 Task: Print the page on executive-size paper.
Action: Mouse moved to (31, 81)
Screenshot: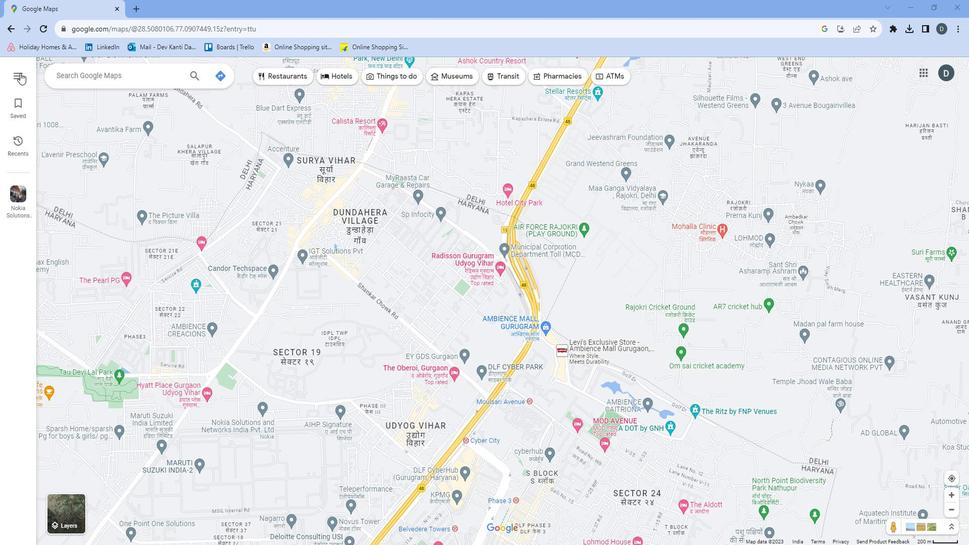 
Action: Mouse pressed left at (31, 81)
Screenshot: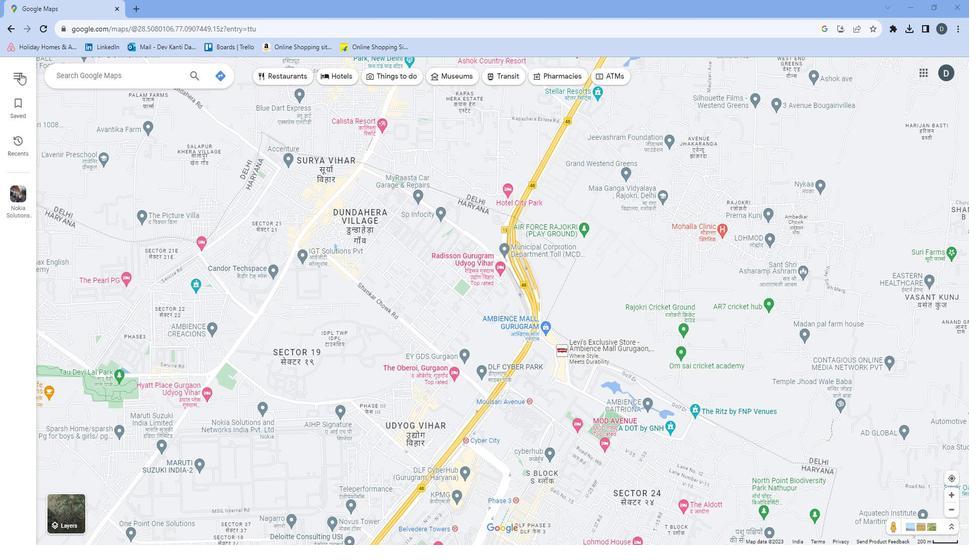 
Action: Mouse moved to (62, 271)
Screenshot: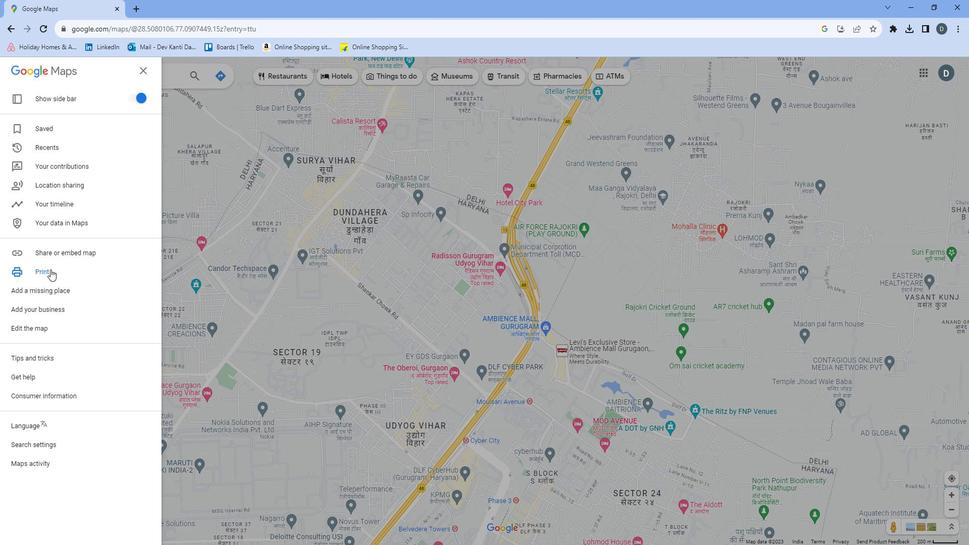 
Action: Mouse pressed left at (62, 271)
Screenshot: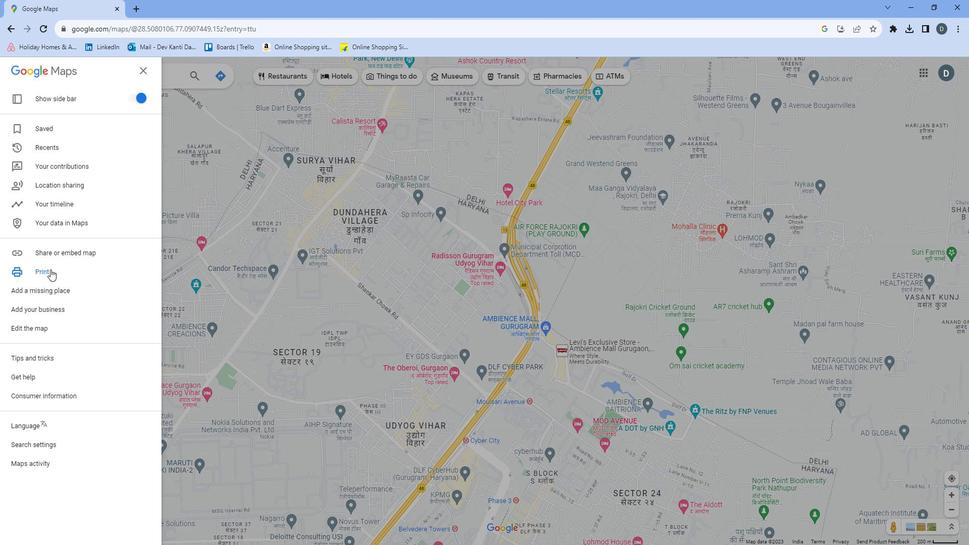 
Action: Mouse moved to (945, 87)
Screenshot: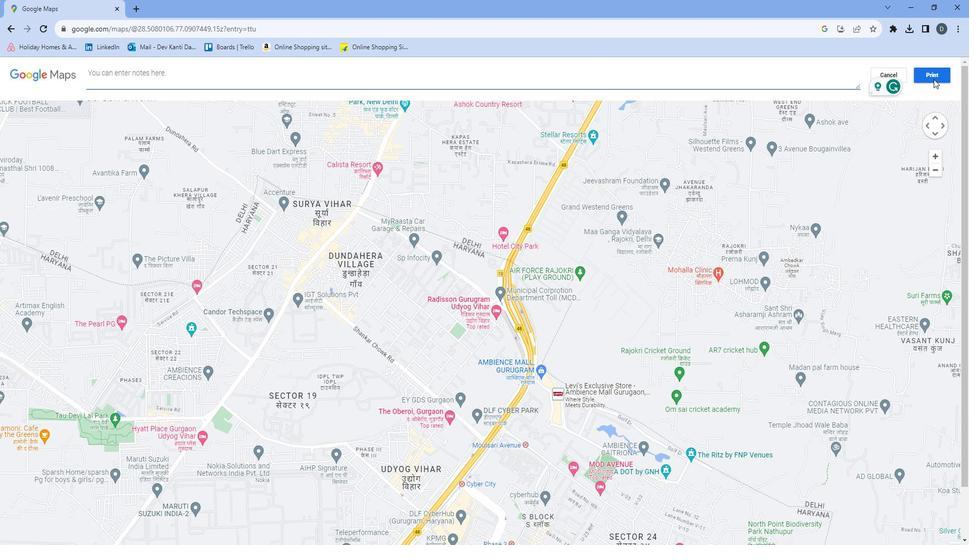 
Action: Mouse pressed left at (945, 87)
Screenshot: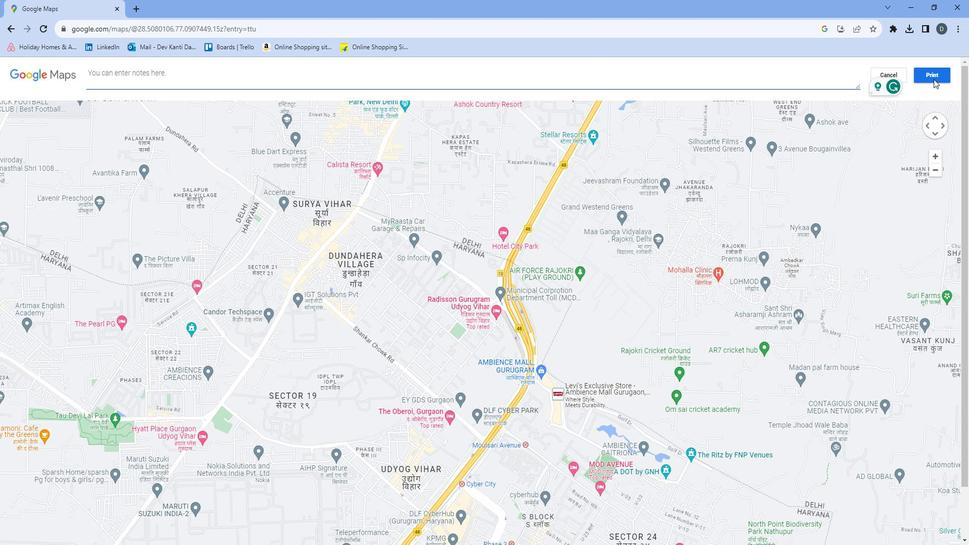 
Action: Mouse moved to (786, 219)
Screenshot: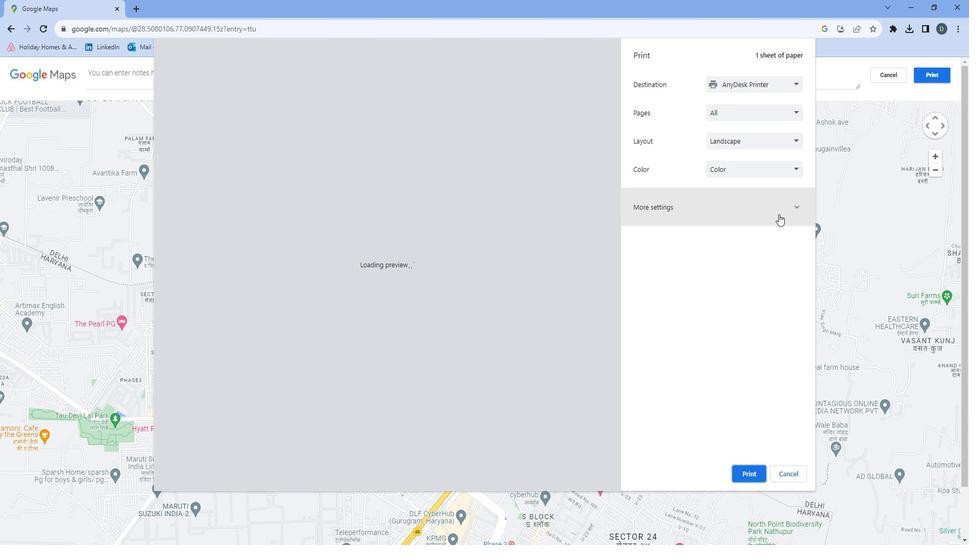 
Action: Mouse pressed left at (786, 219)
Screenshot: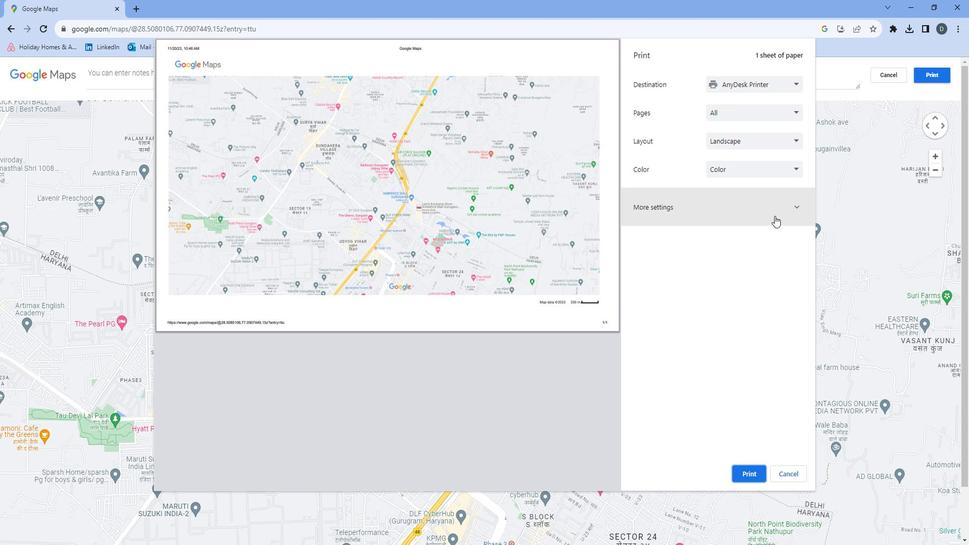 
Action: Mouse moved to (779, 249)
Screenshot: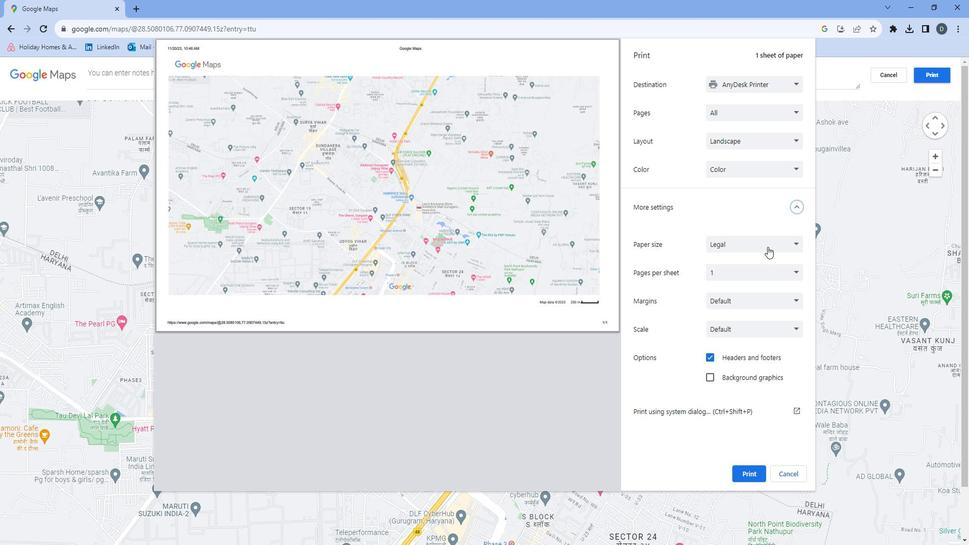 
Action: Mouse pressed left at (779, 249)
Screenshot: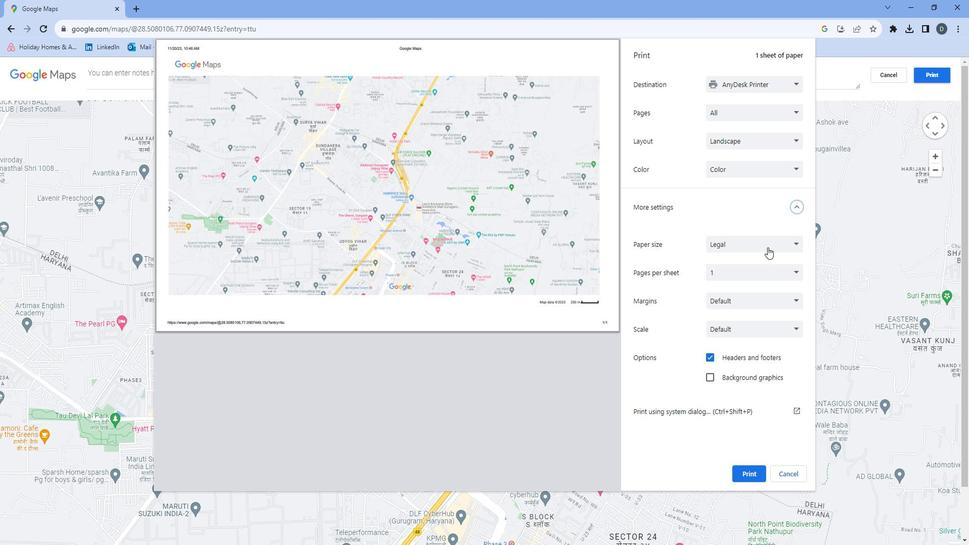 
Action: Mouse moved to (748, 286)
Screenshot: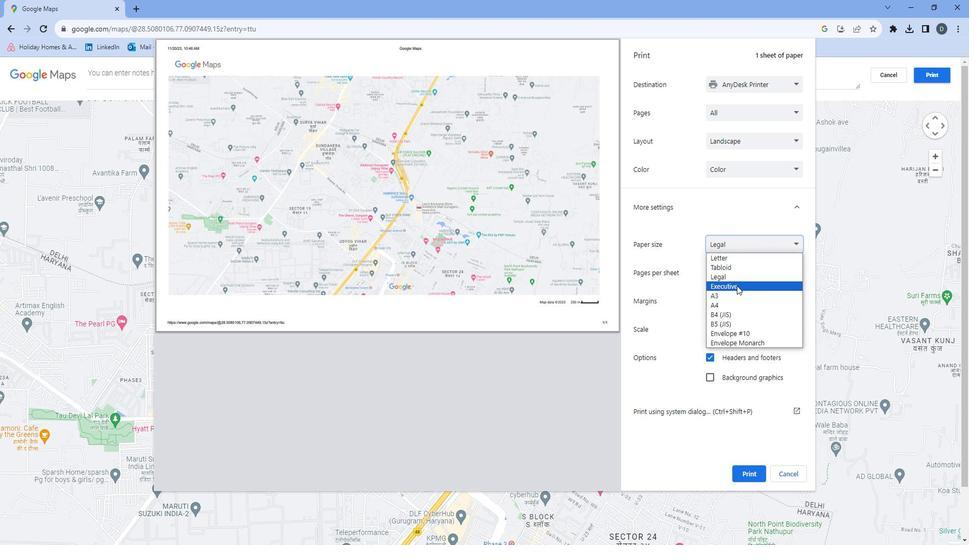 
Action: Mouse pressed left at (748, 286)
Screenshot: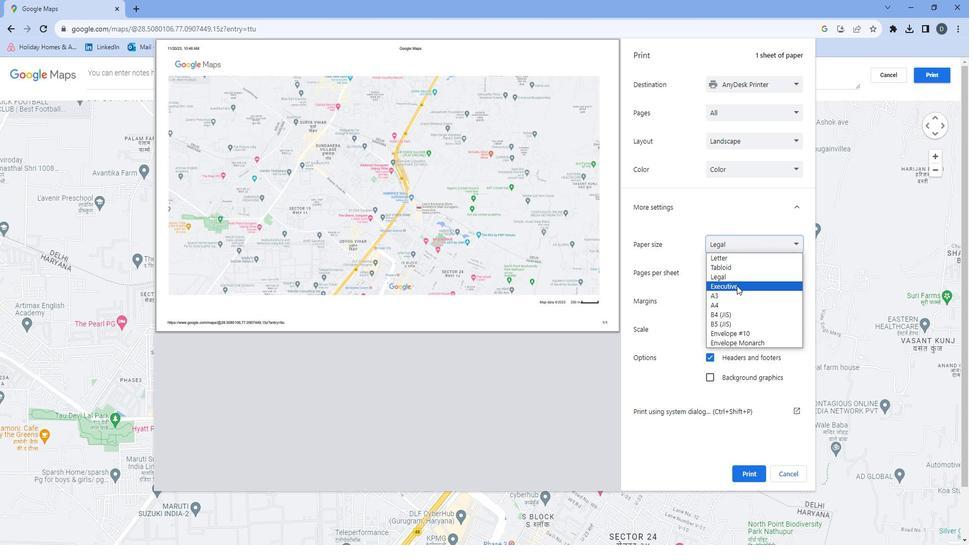 
Action: Mouse moved to (756, 463)
Screenshot: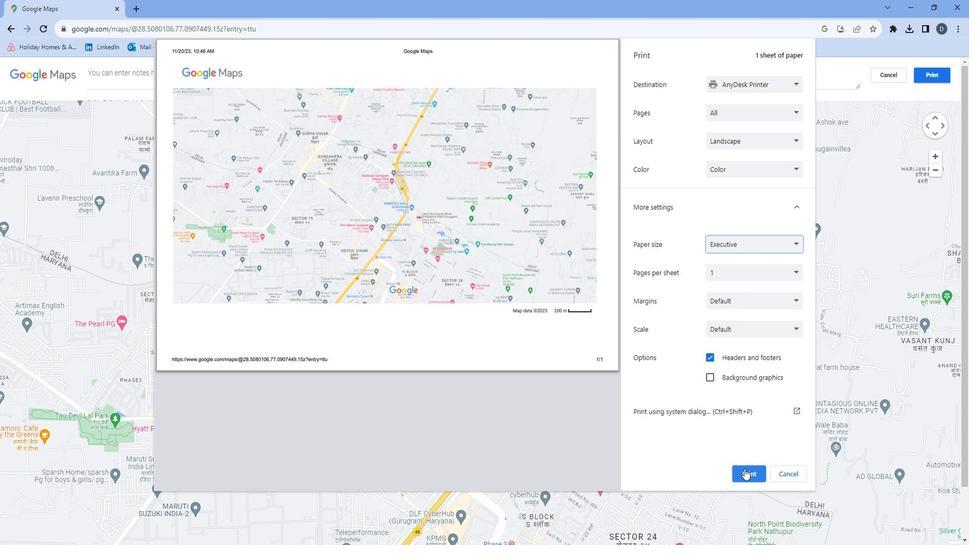 
Action: Mouse pressed left at (756, 463)
Screenshot: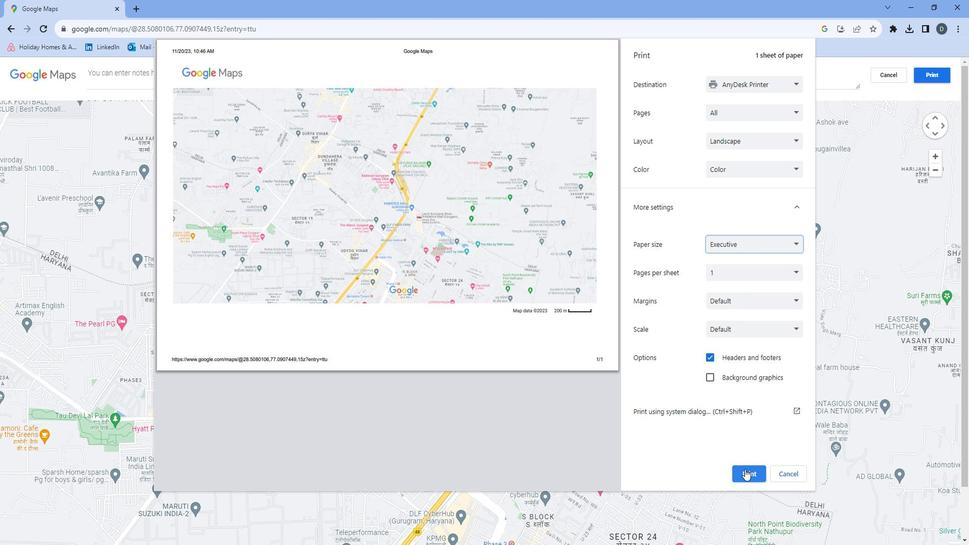 
Action: Mouse moved to (757, 464)
Screenshot: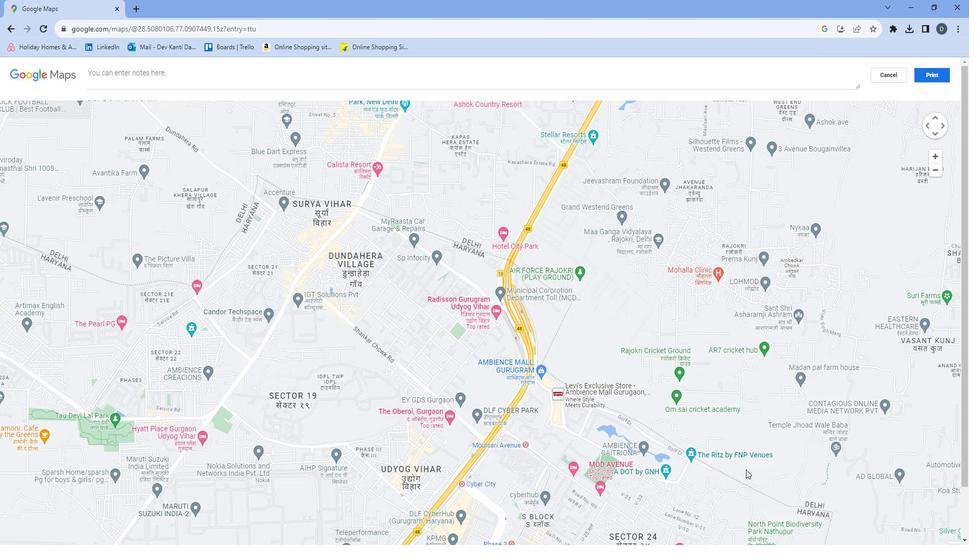 
